 Task: Find all emails received this month in Microsoft Outlook.
Action: Mouse moved to (308, 12)
Screenshot: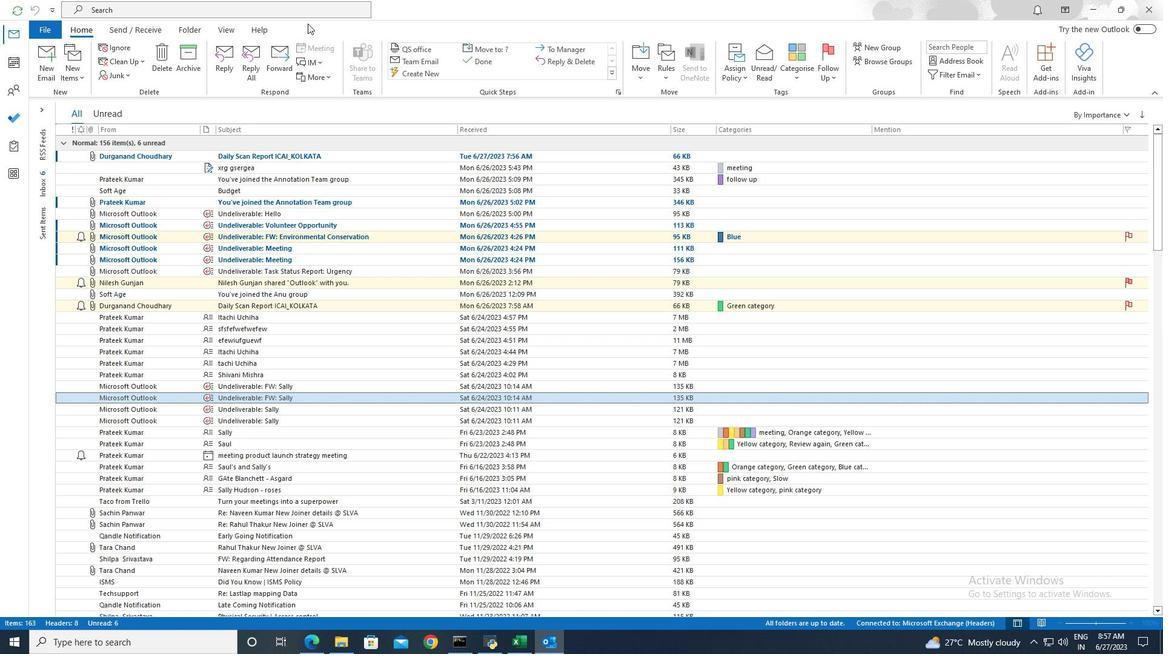 
Action: Mouse pressed left at (308, 12)
Screenshot: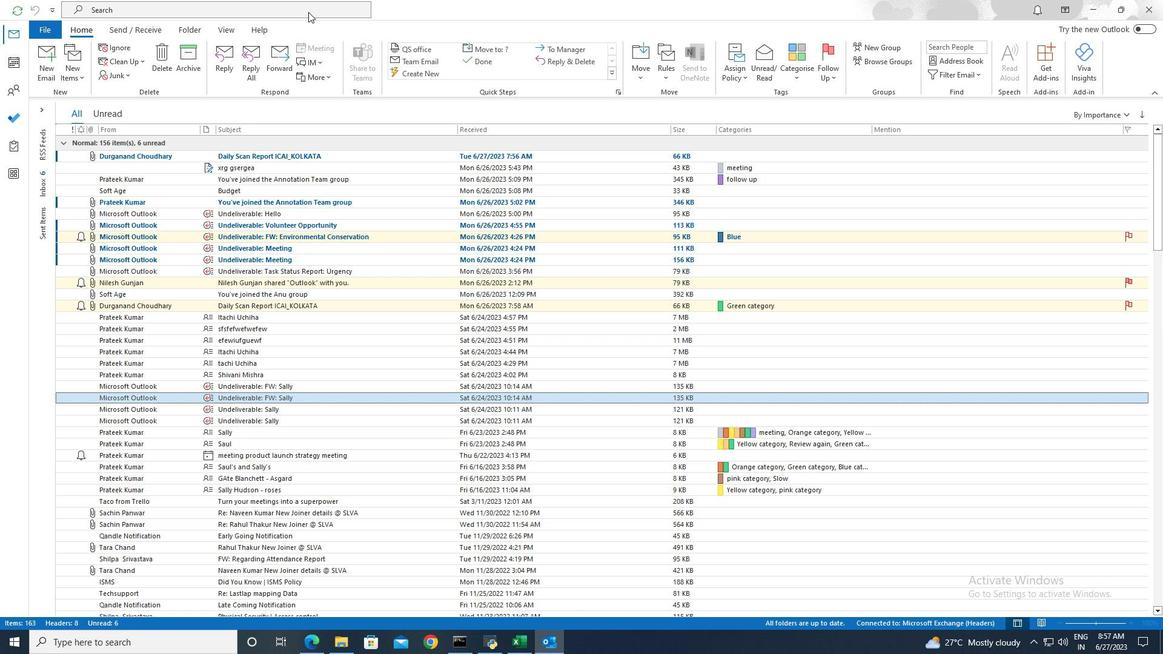 
Action: Mouse moved to (421, 9)
Screenshot: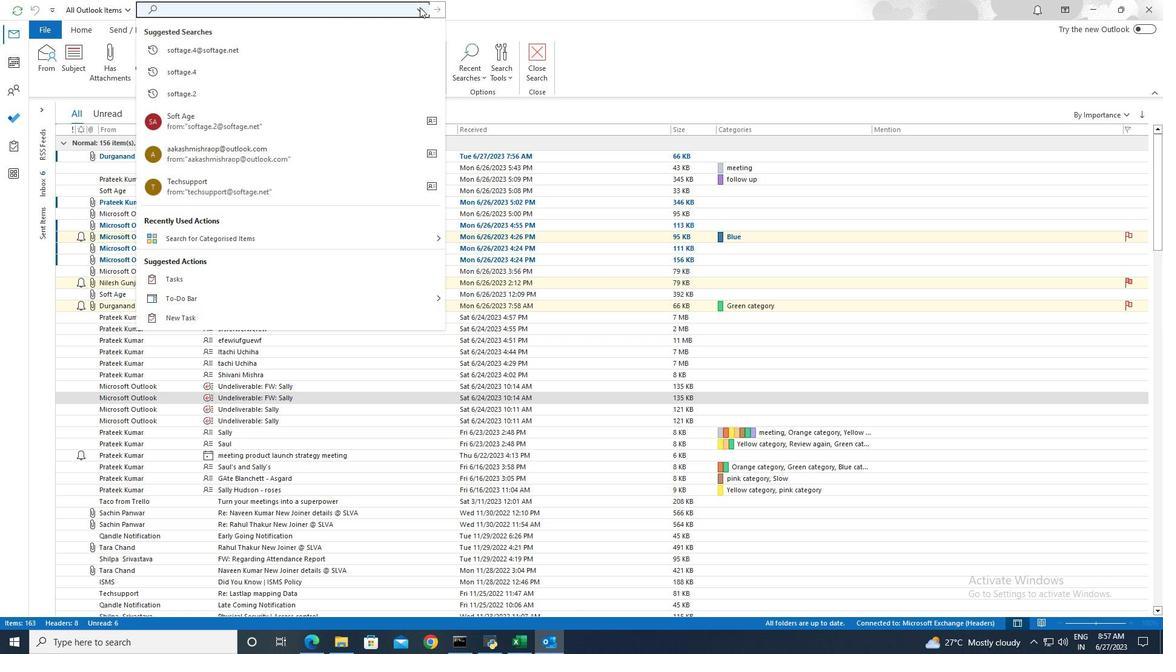 
Action: Mouse pressed left at (421, 9)
Screenshot: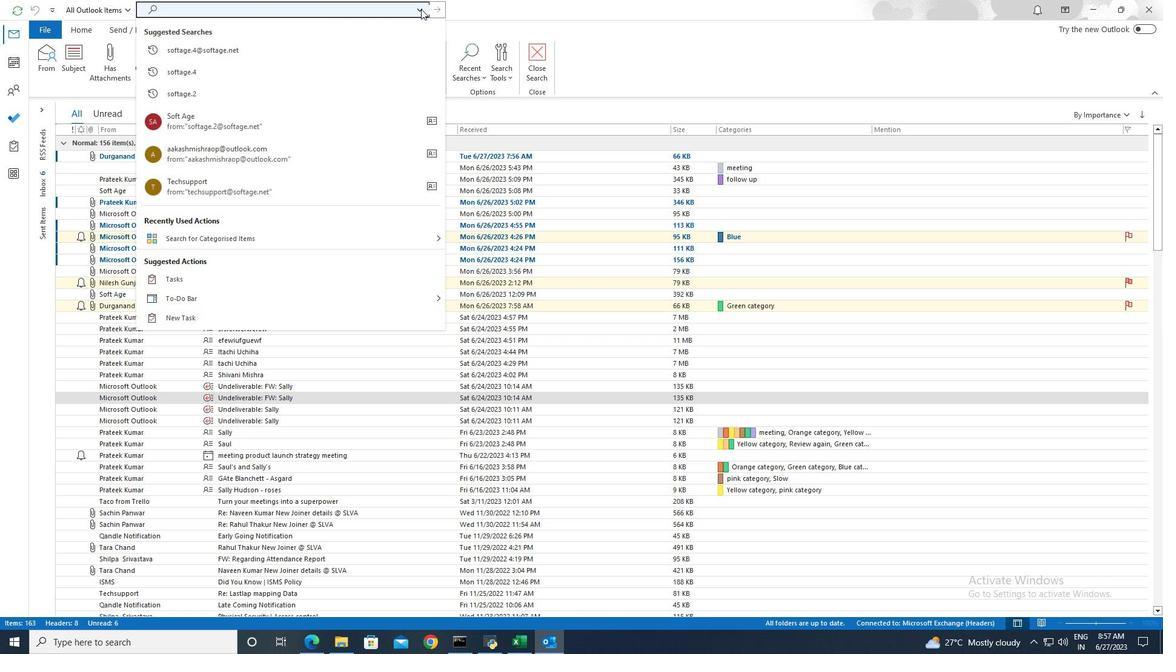 
Action: Mouse moved to (429, 142)
Screenshot: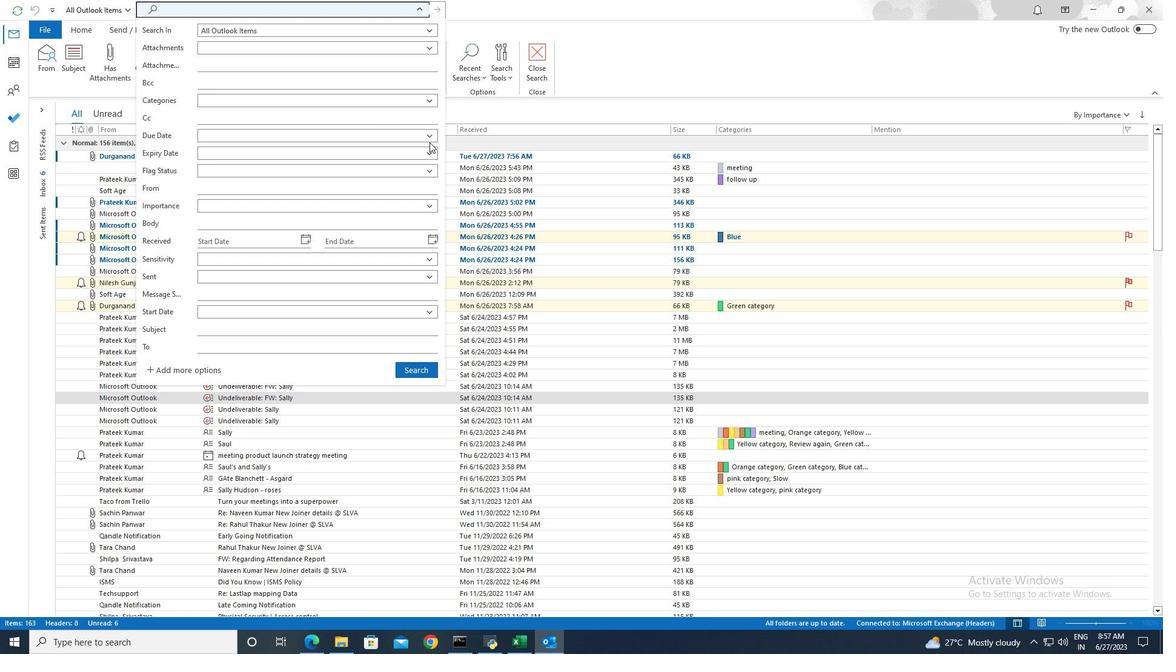 
Action: Mouse pressed left at (429, 142)
Screenshot: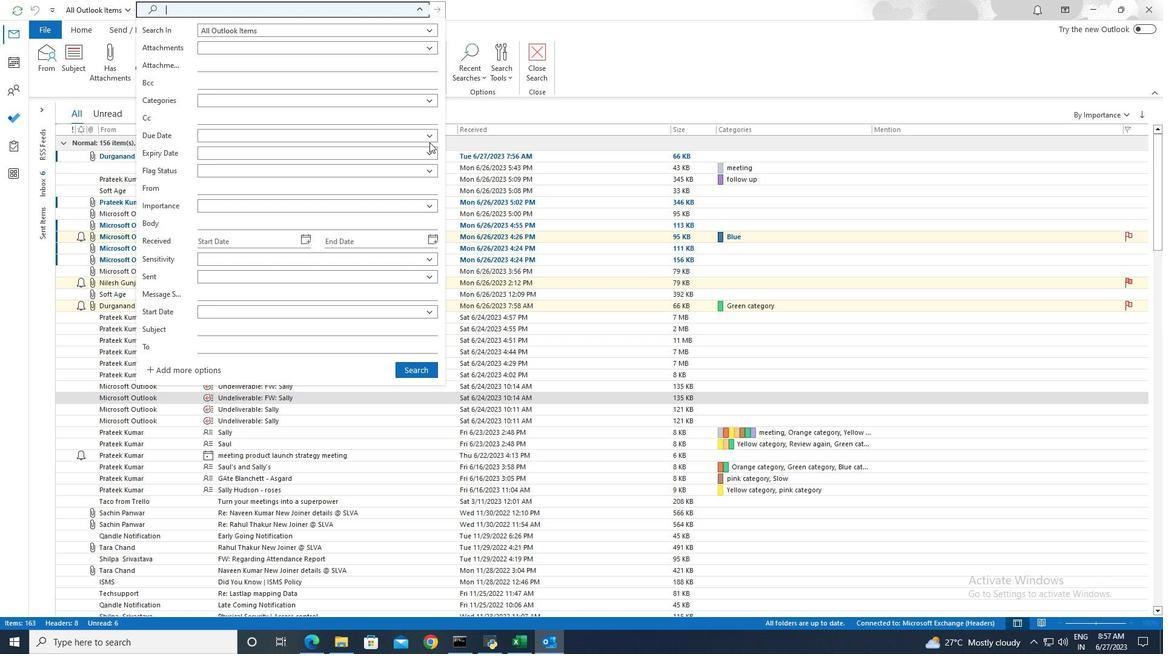 
Action: Mouse moved to (428, 139)
Screenshot: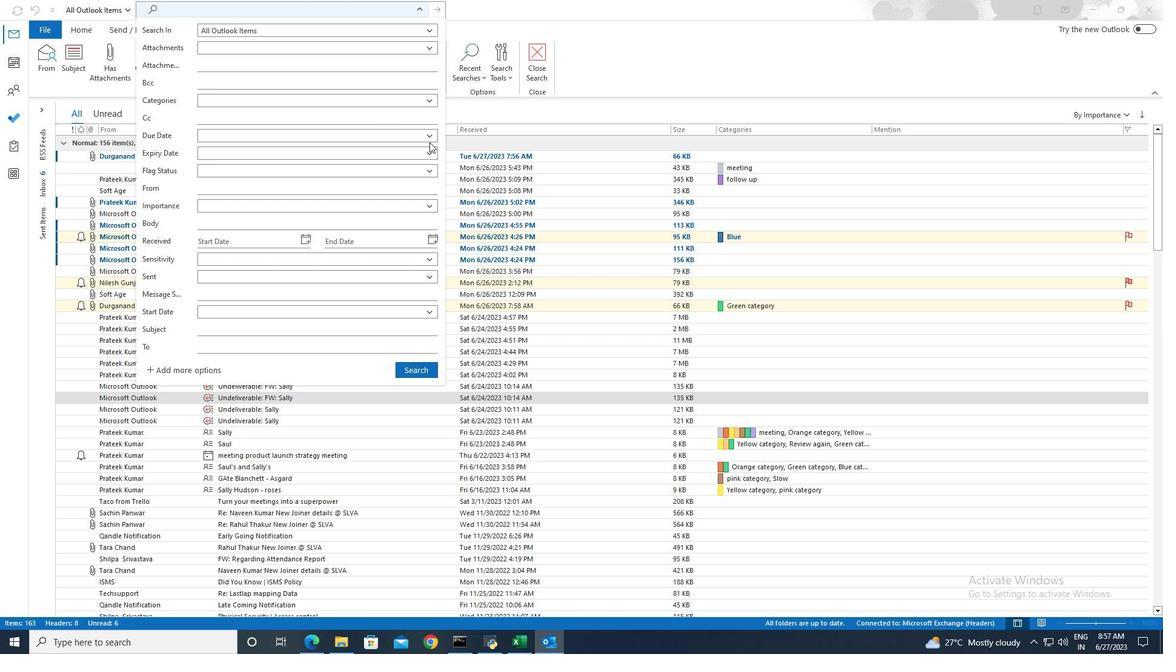 
Action: Mouse pressed left at (428, 139)
Screenshot: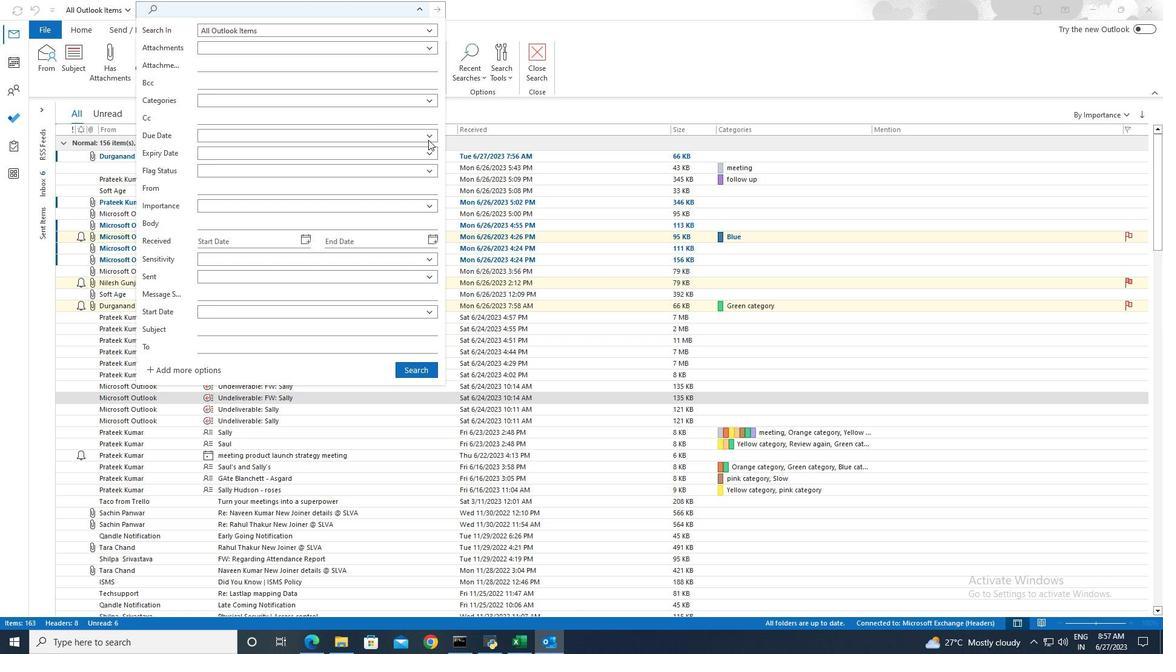 
Action: Mouse moved to (315, 281)
Screenshot: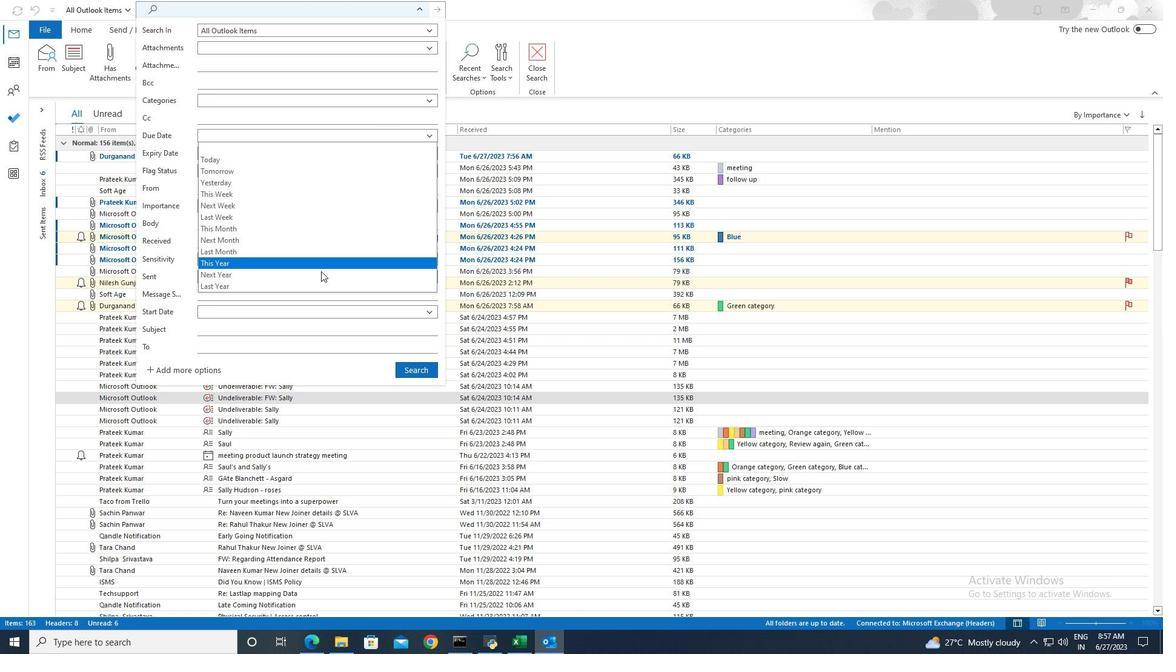 
Action: Mouse pressed left at (315, 281)
Screenshot: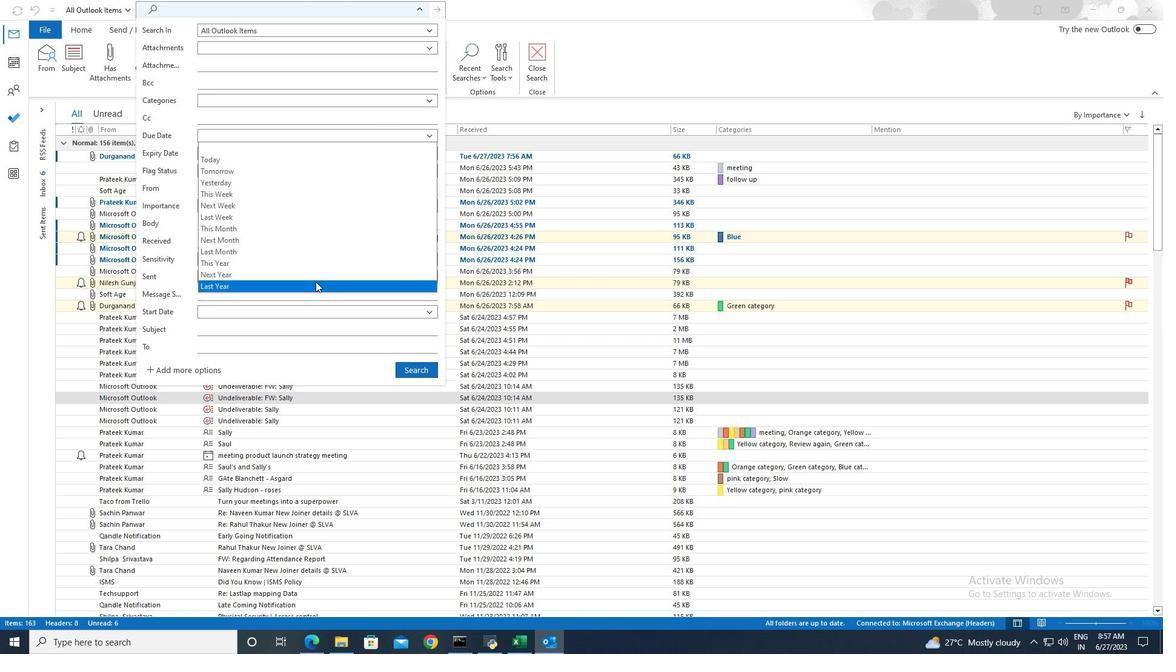 
Action: Mouse moved to (416, 368)
Screenshot: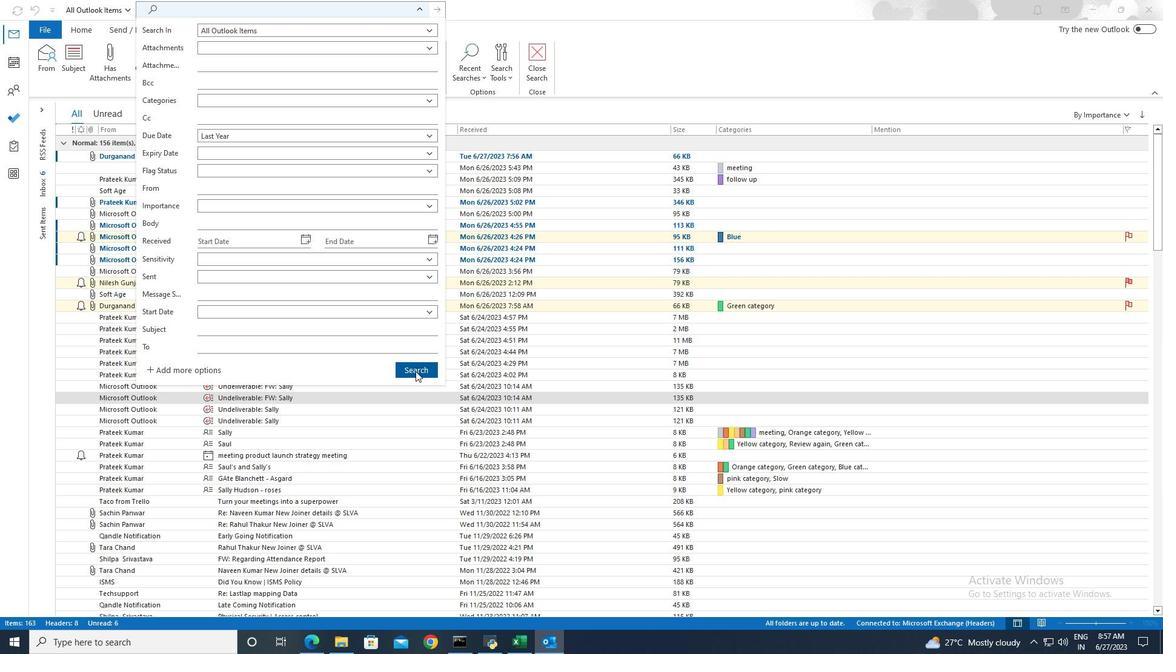 
Action: Mouse pressed left at (416, 368)
Screenshot: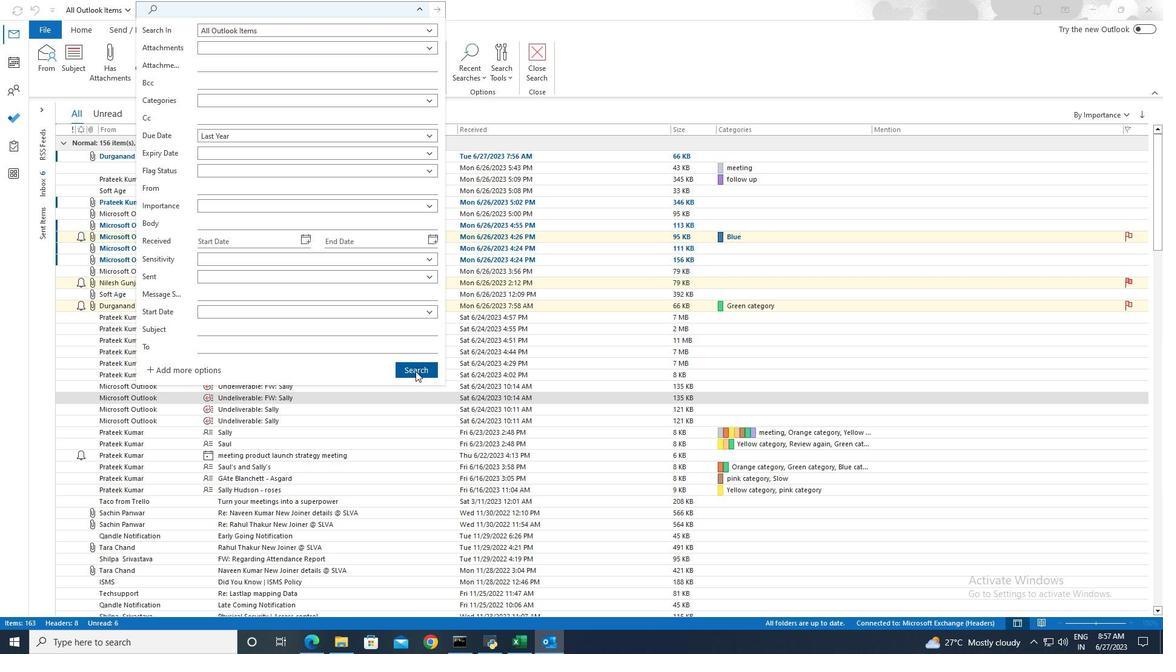 
